 Task: Search hiring manager in corporate billing.
Action: Mouse moved to (753, 96)
Screenshot: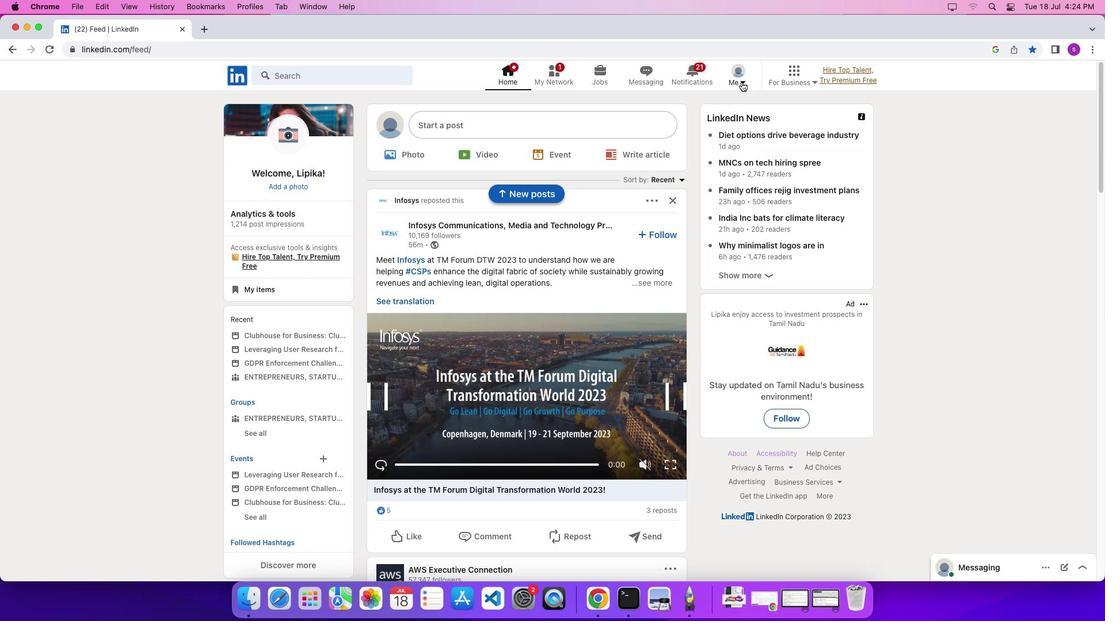 
Action: Mouse pressed left at (753, 96)
Screenshot: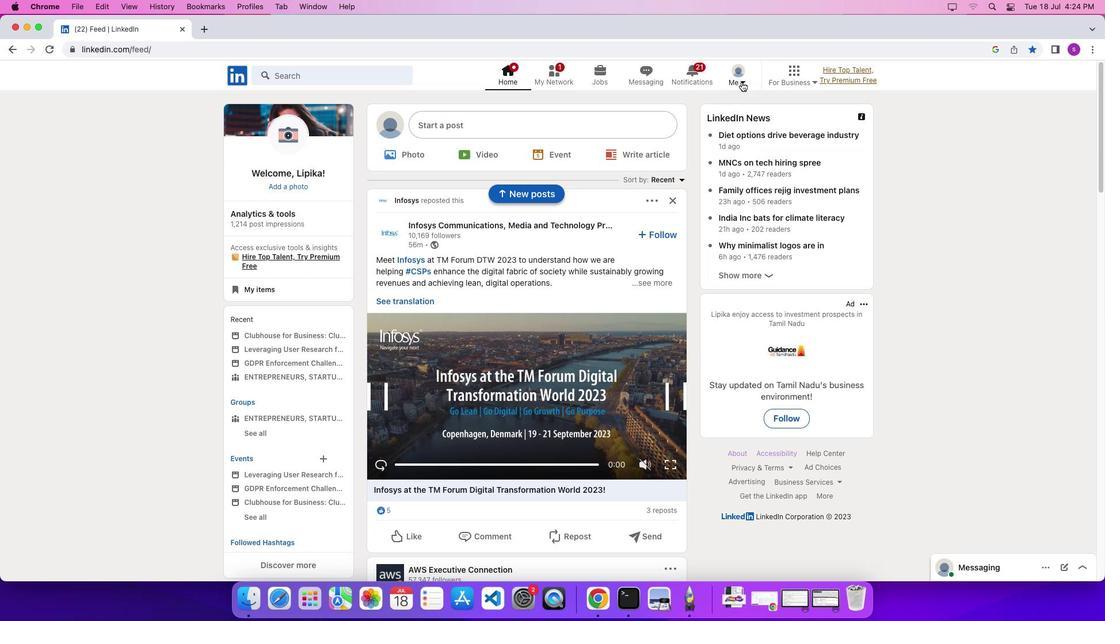 
Action: Mouse moved to (757, 97)
Screenshot: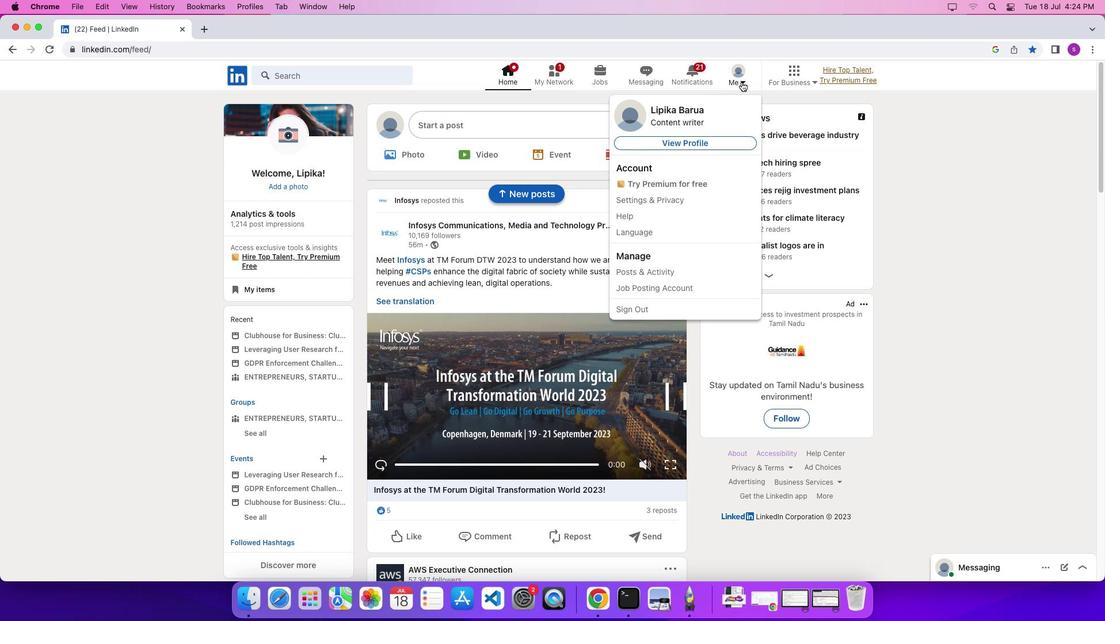 
Action: Mouse pressed left at (757, 97)
Screenshot: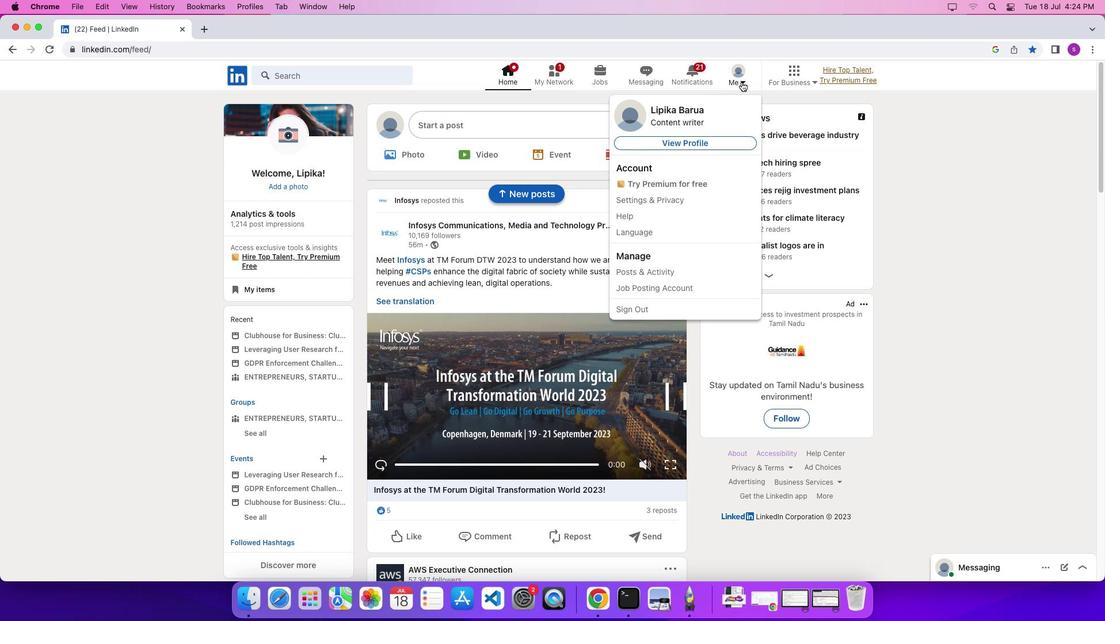 
Action: Mouse moved to (728, 165)
Screenshot: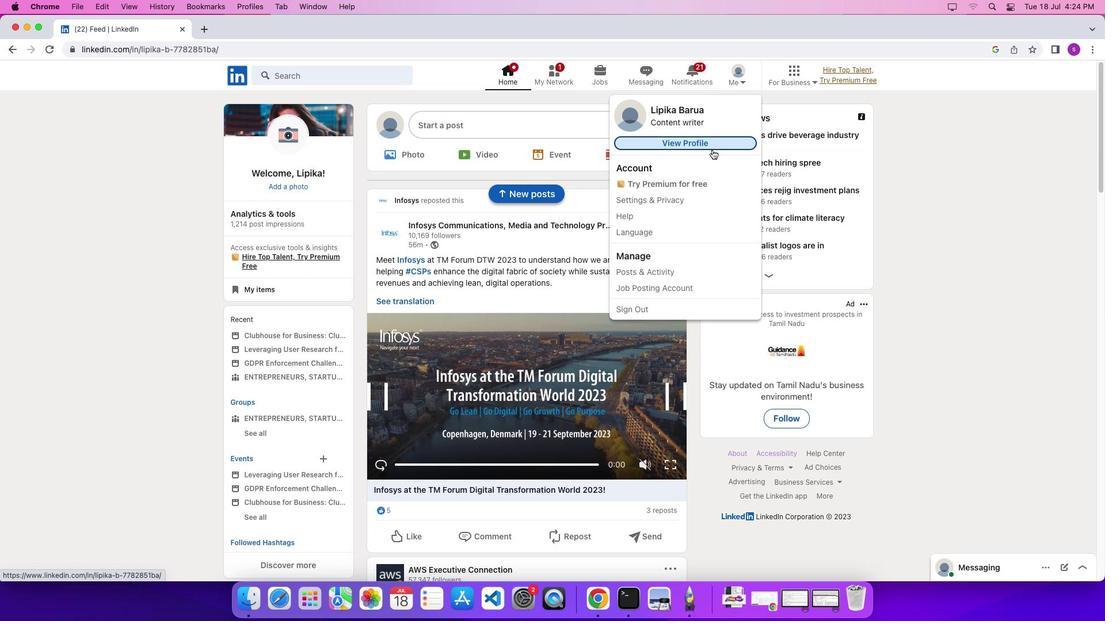 
Action: Mouse pressed left at (728, 165)
Screenshot: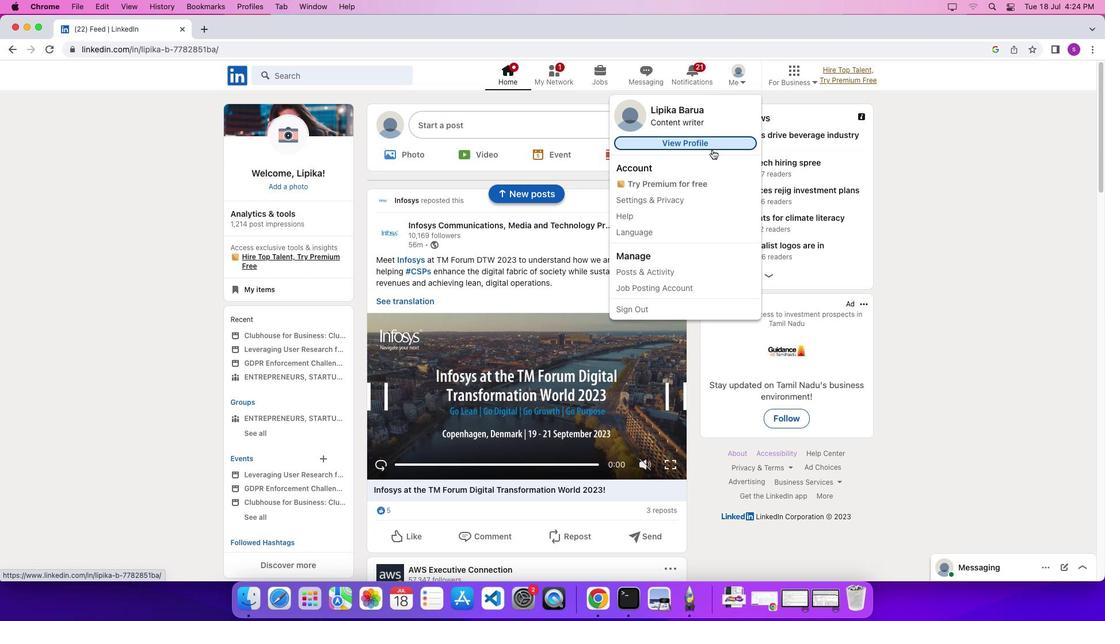 
Action: Mouse moved to (665, 332)
Screenshot: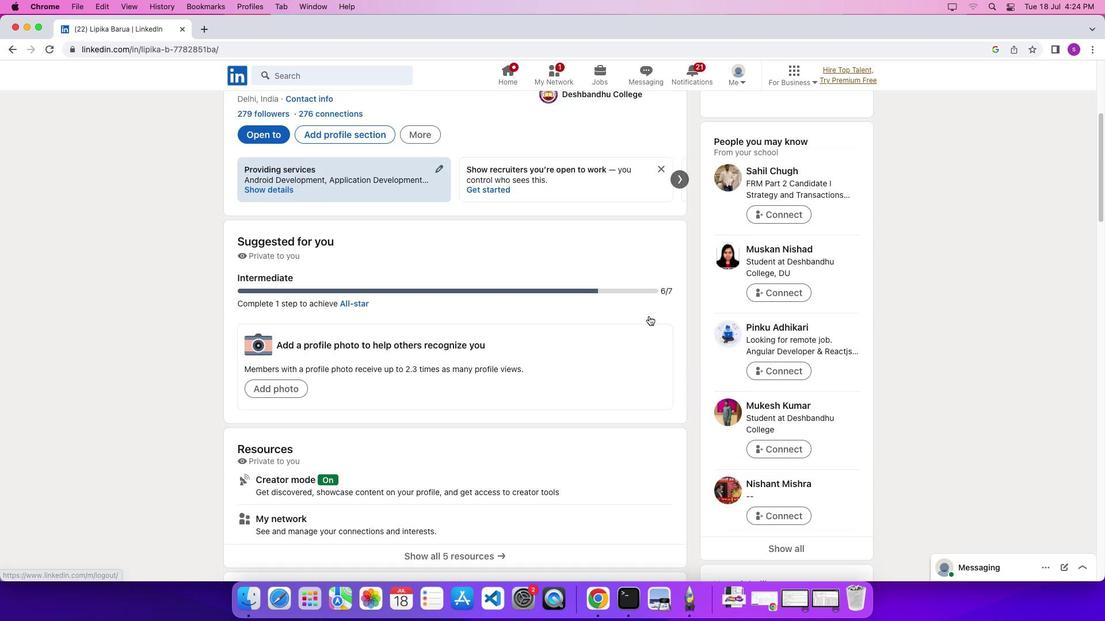
Action: Mouse scrolled (665, 332) with delta (16, 15)
Screenshot: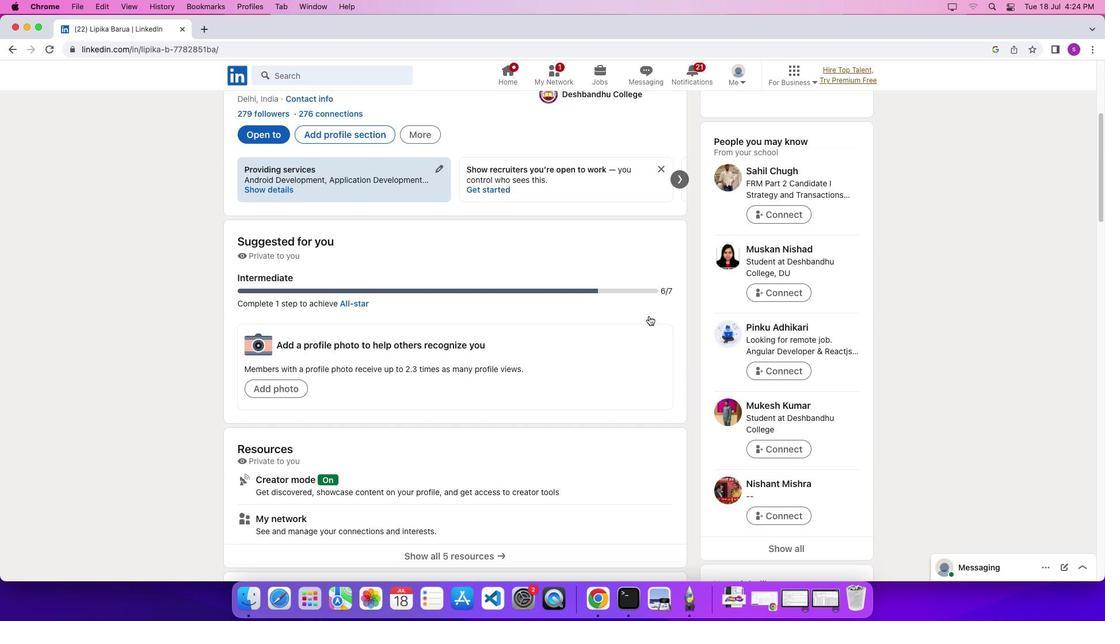 
Action: Mouse scrolled (665, 332) with delta (16, 15)
Screenshot: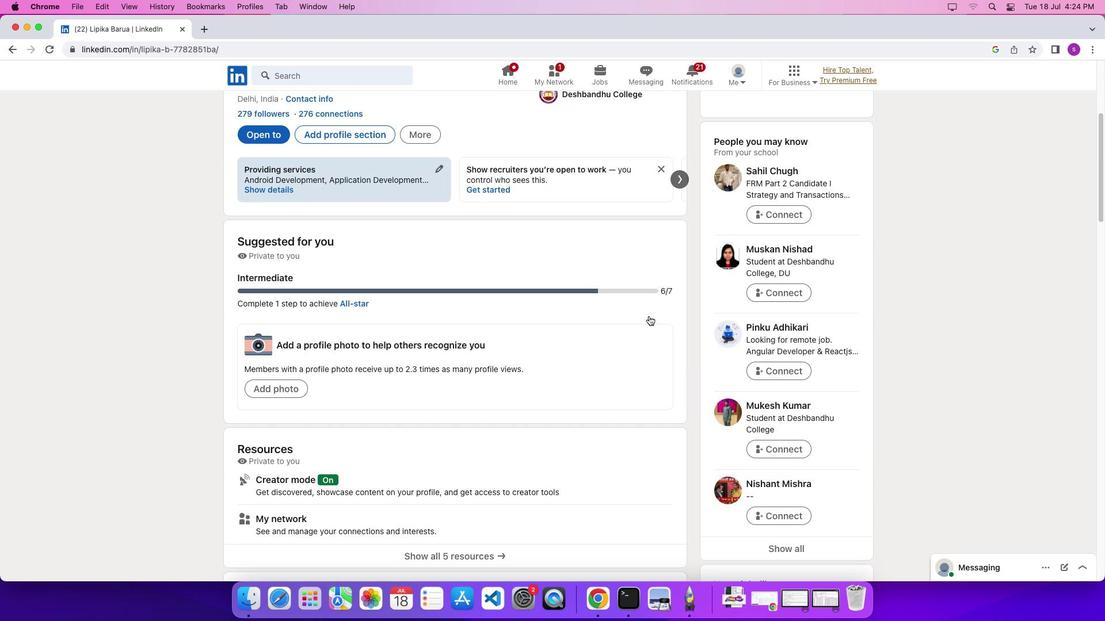 
Action: Mouse scrolled (665, 332) with delta (16, 14)
Screenshot: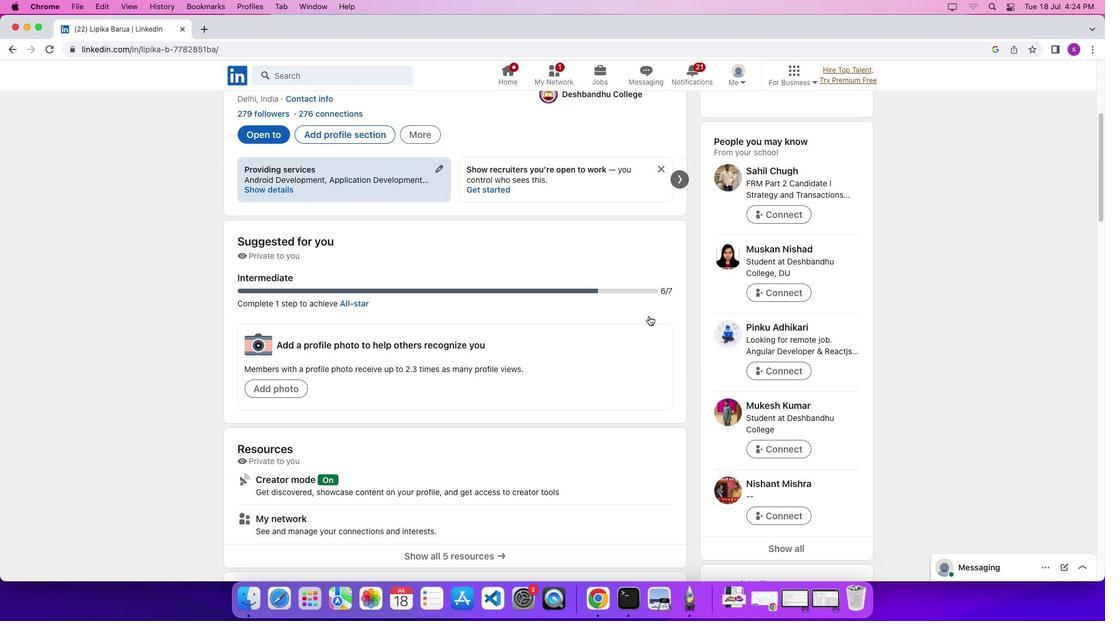 
Action: Mouse scrolled (665, 332) with delta (16, 13)
Screenshot: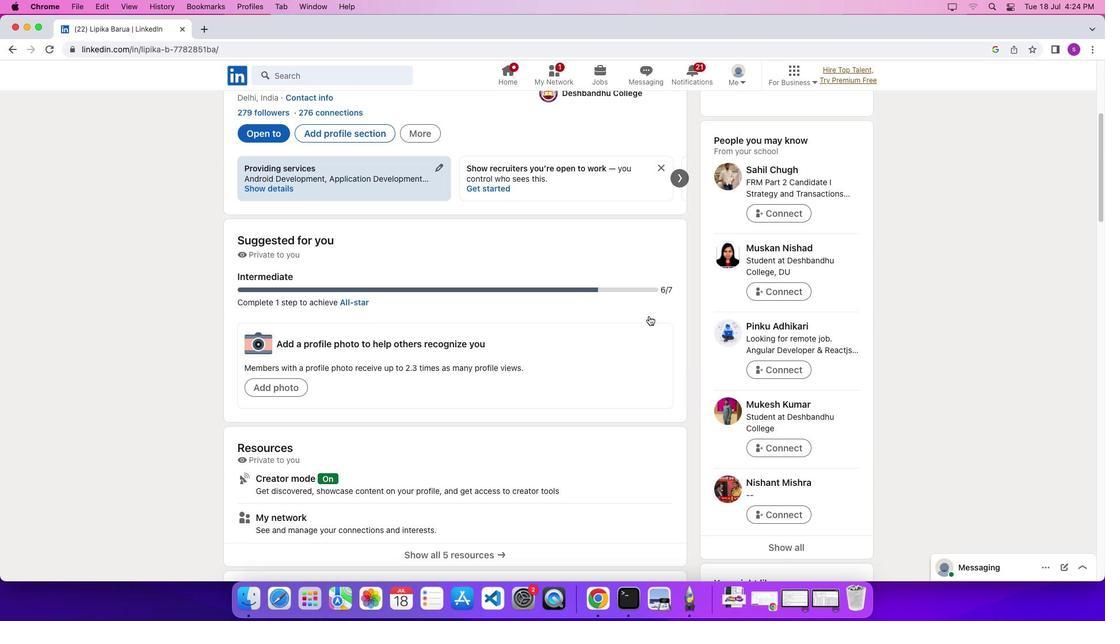 
Action: Mouse scrolled (665, 332) with delta (16, 15)
Screenshot: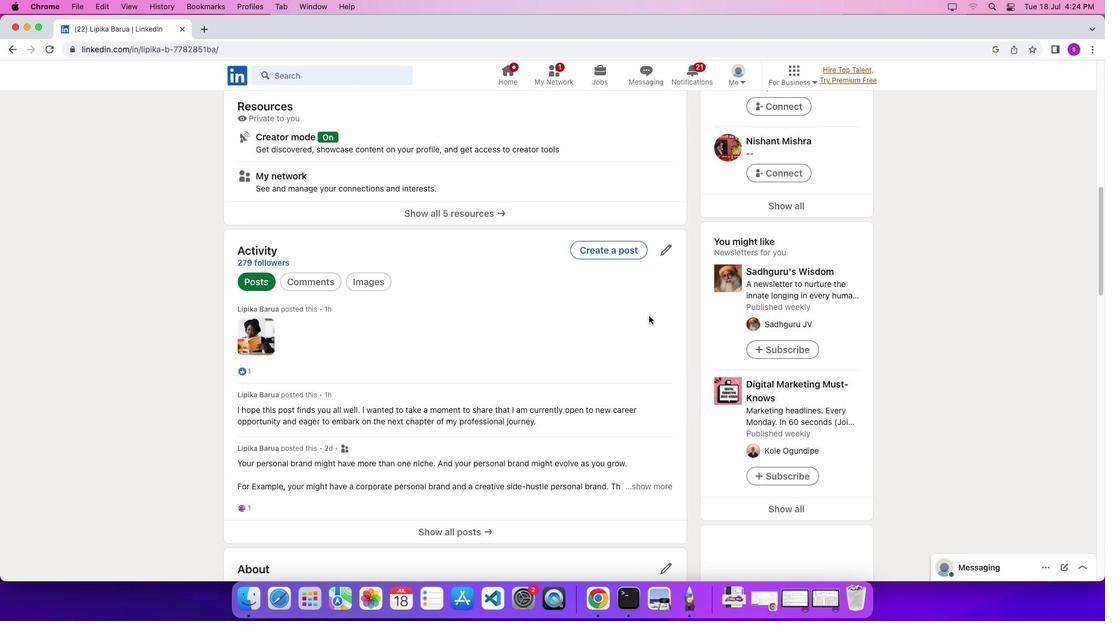 
Action: Mouse scrolled (665, 332) with delta (16, 15)
Screenshot: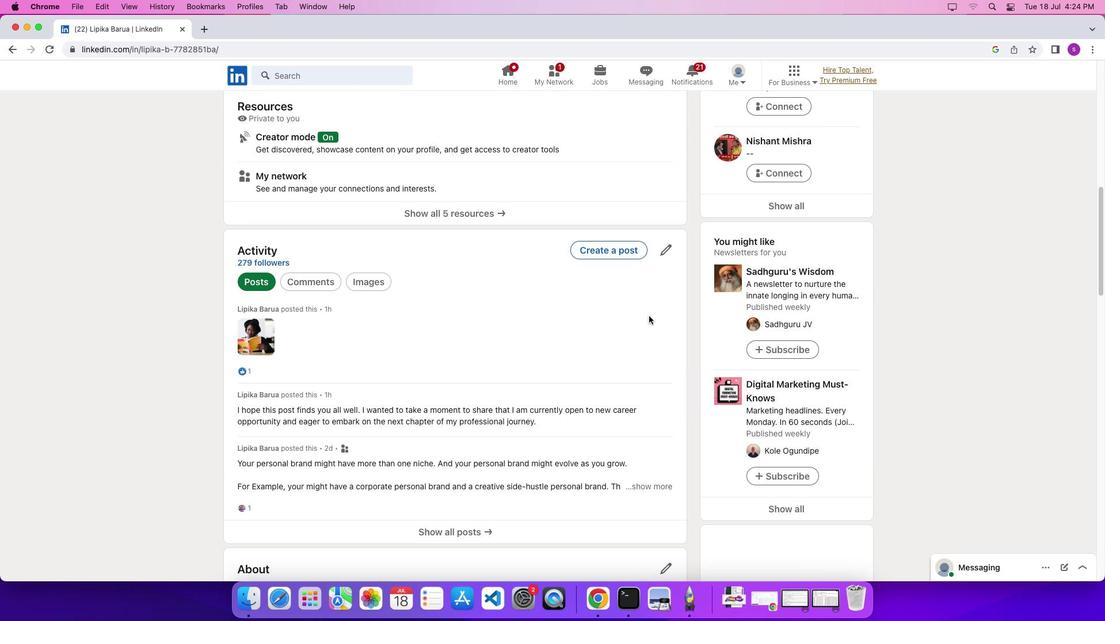 
Action: Mouse scrolled (665, 332) with delta (16, 13)
Screenshot: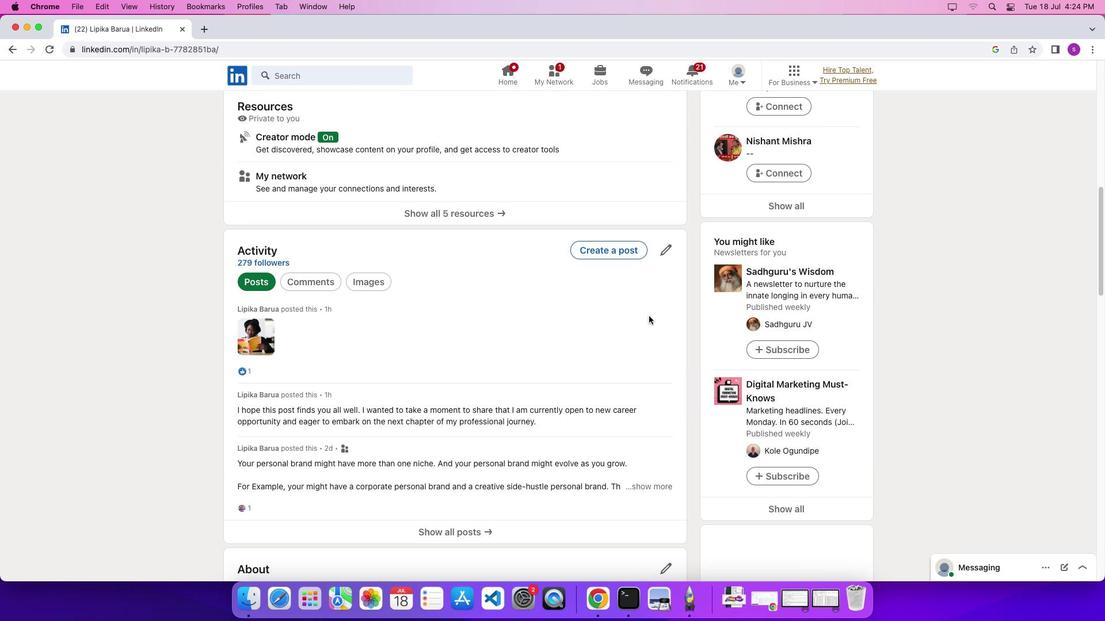 
Action: Mouse scrolled (665, 332) with delta (16, 12)
Screenshot: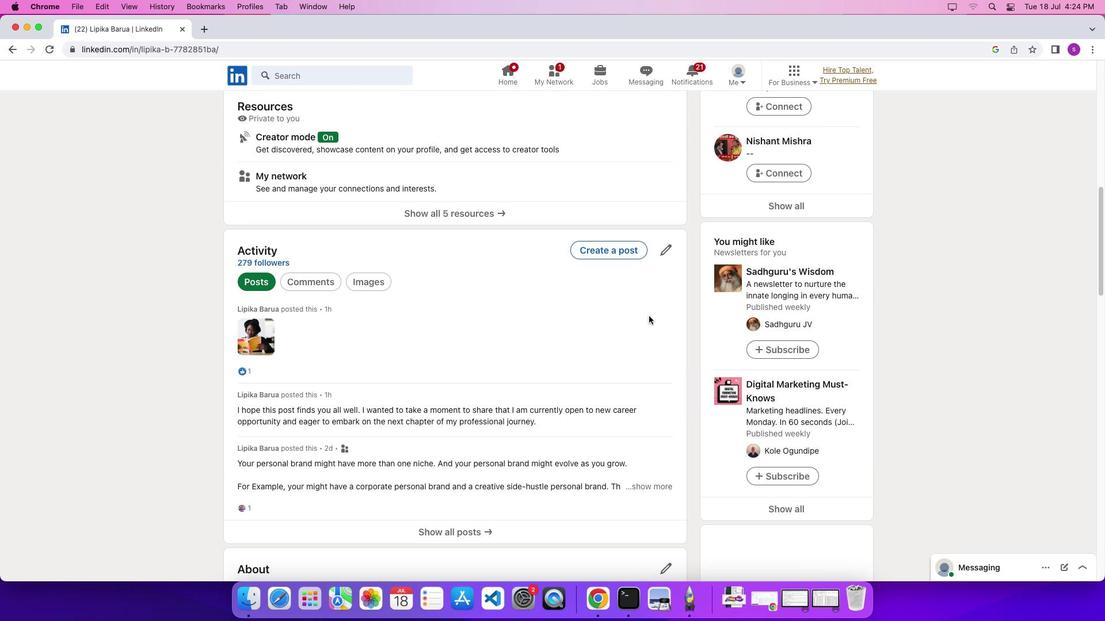 
Action: Mouse scrolled (665, 332) with delta (16, 15)
Screenshot: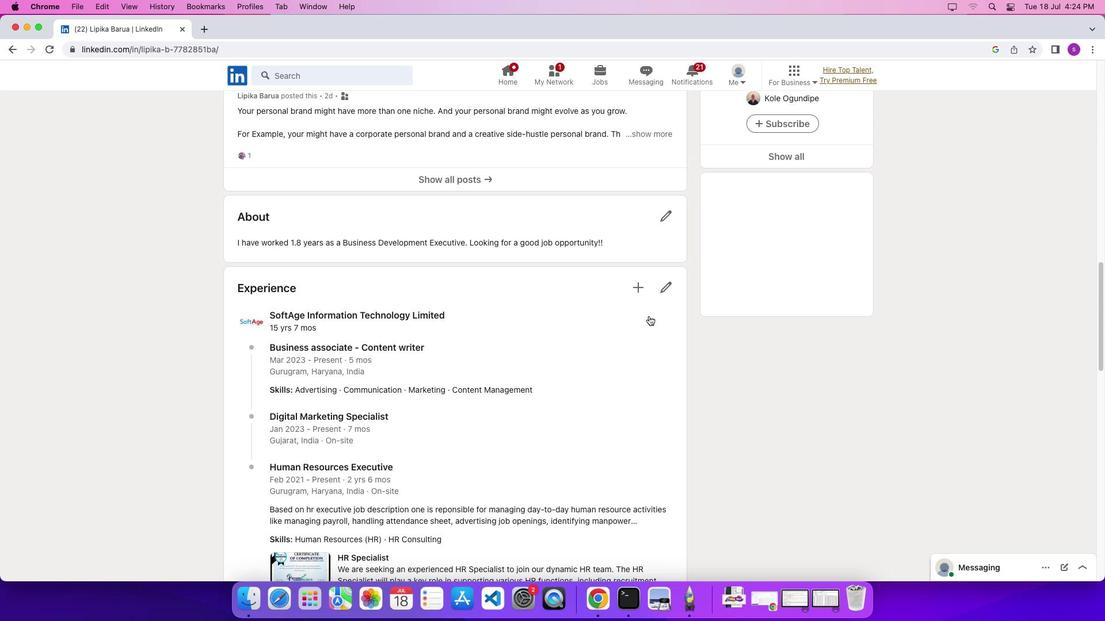 
Action: Mouse scrolled (665, 332) with delta (16, 15)
Screenshot: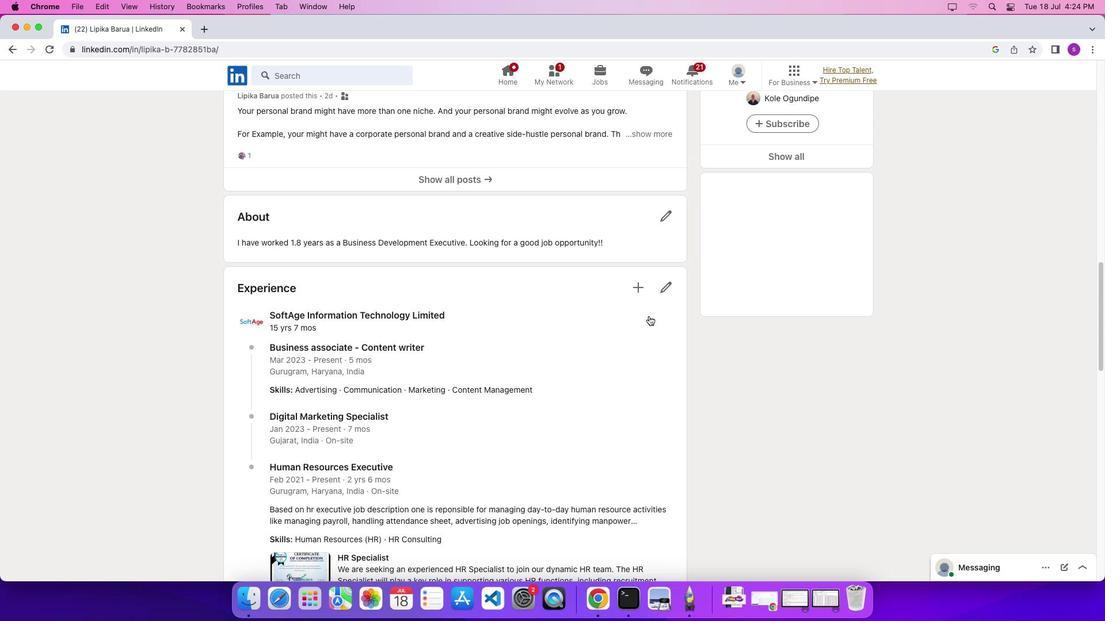 
Action: Mouse scrolled (665, 332) with delta (16, 13)
Screenshot: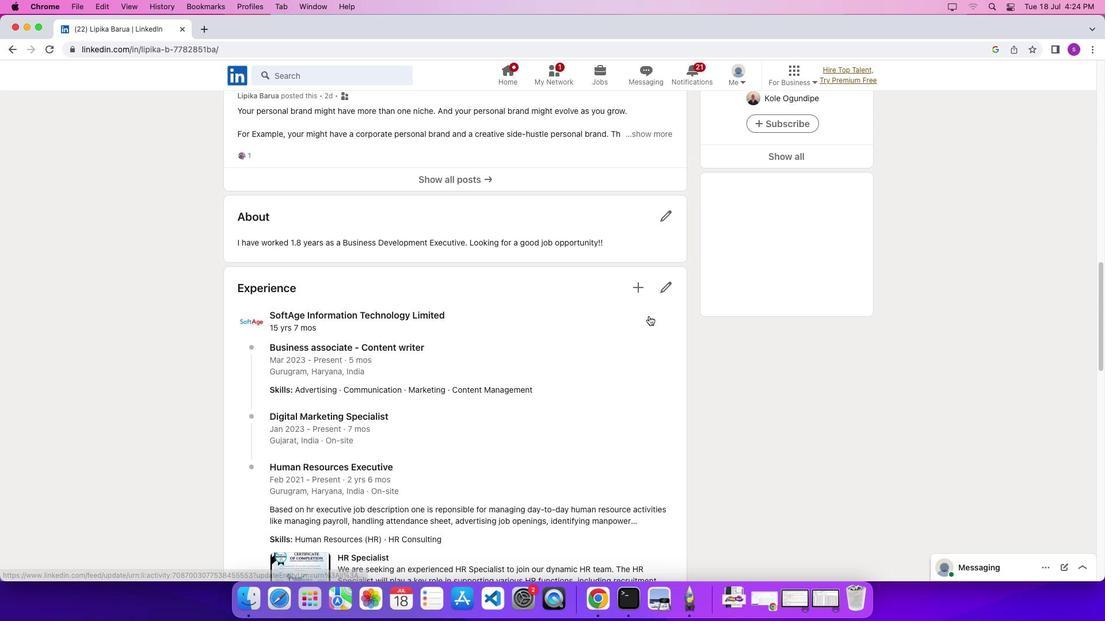
Action: Mouse scrolled (665, 332) with delta (16, 11)
Screenshot: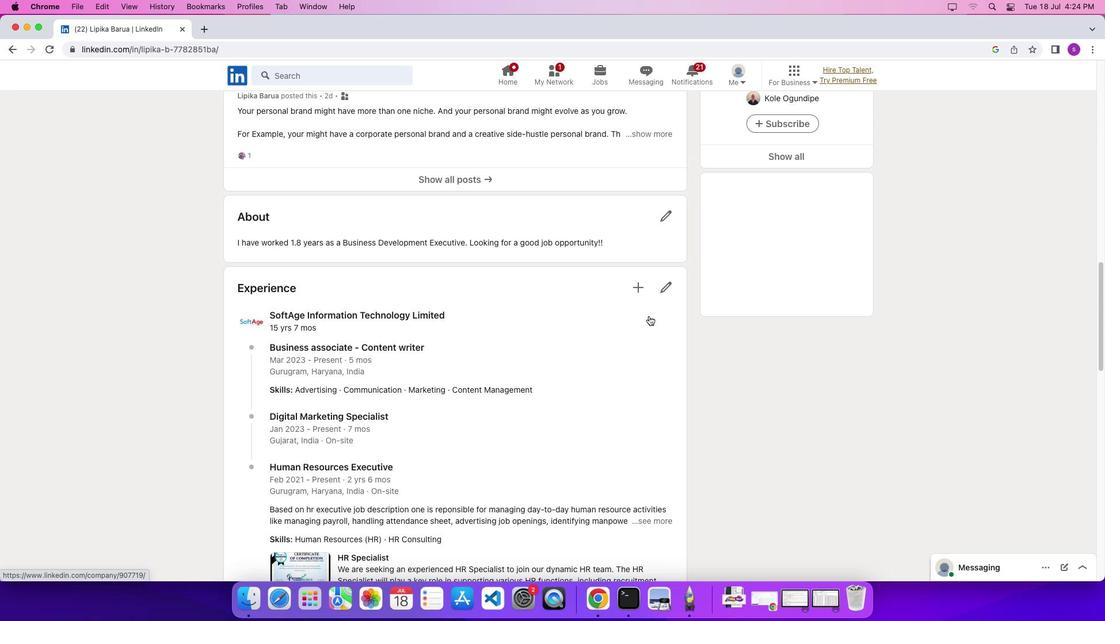 
Action: Mouse scrolled (665, 332) with delta (16, 15)
Screenshot: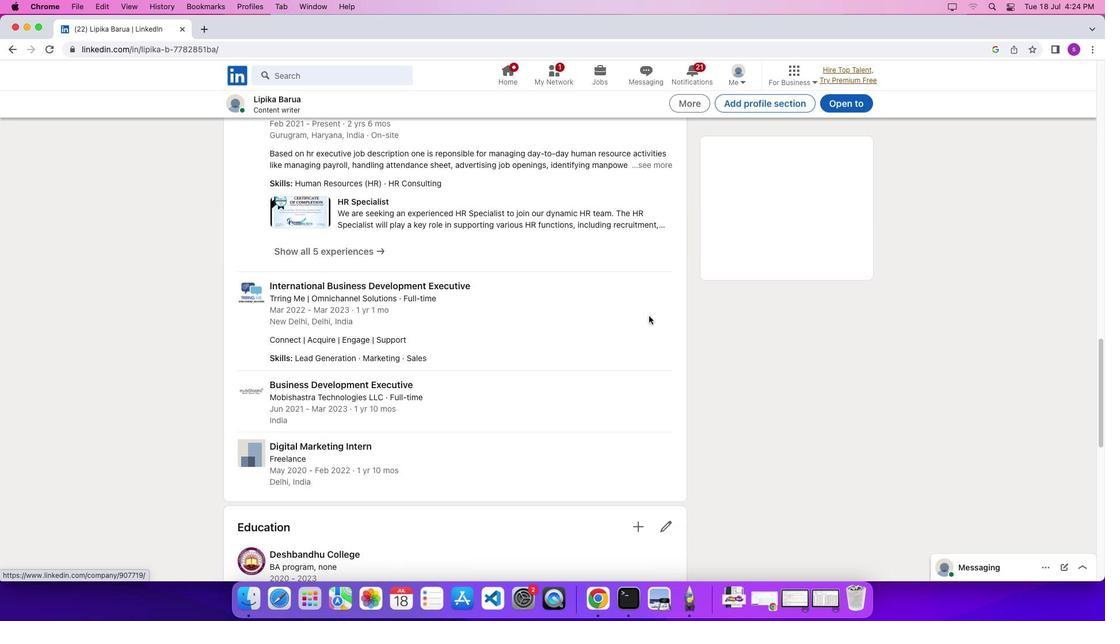 
Action: Mouse scrolled (665, 332) with delta (16, 15)
Screenshot: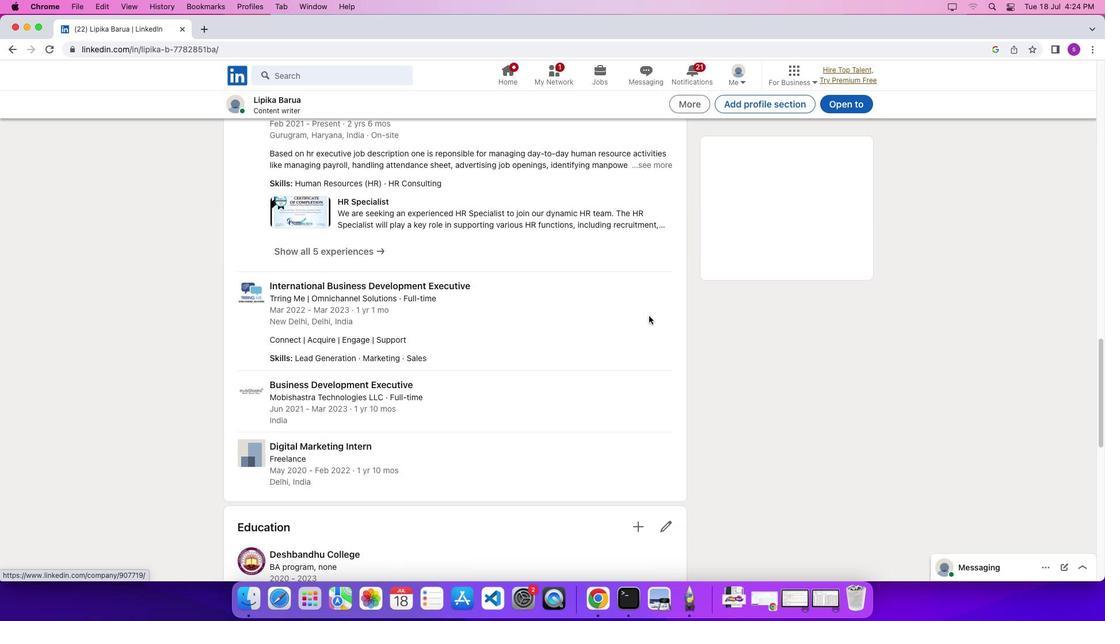 
Action: Mouse scrolled (665, 332) with delta (16, 13)
Screenshot: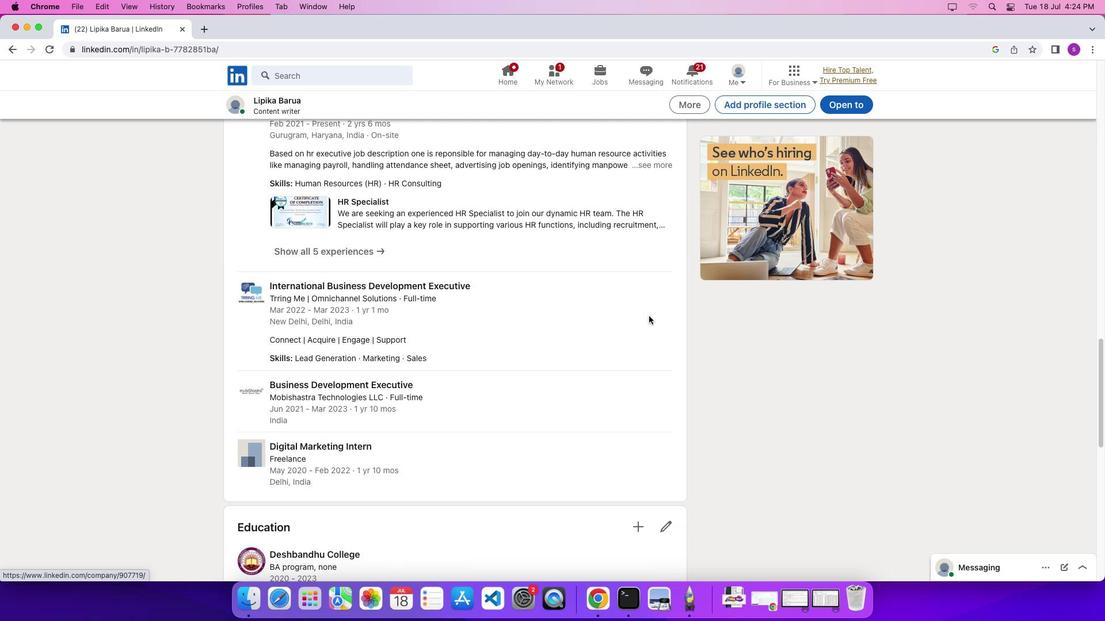 
Action: Mouse scrolled (665, 332) with delta (16, 11)
Screenshot: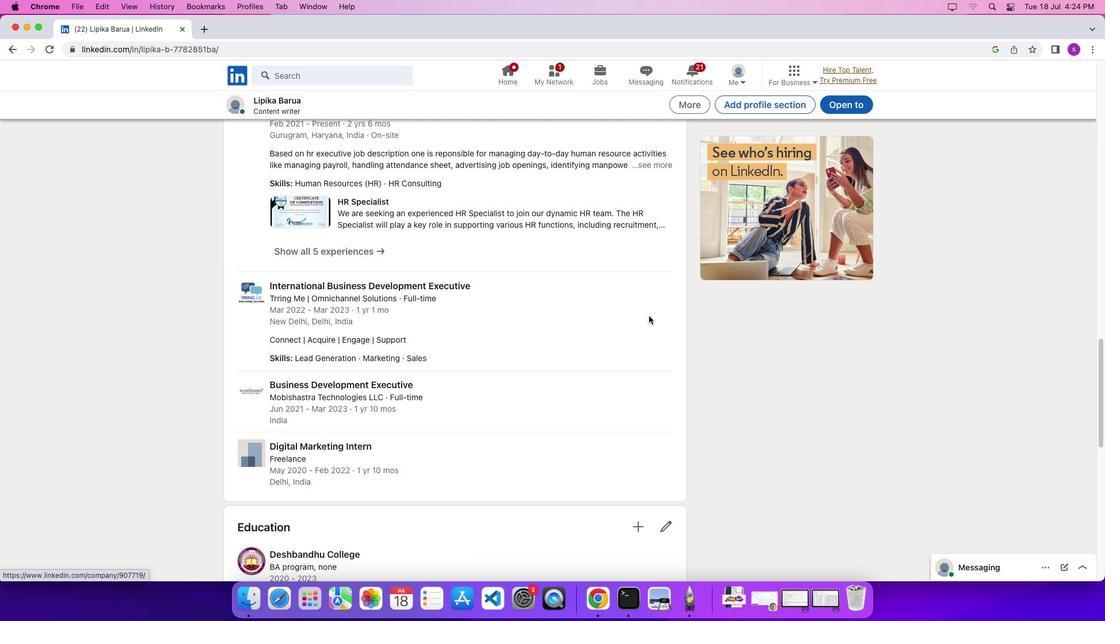 
Action: Mouse scrolled (665, 332) with delta (16, 15)
Screenshot: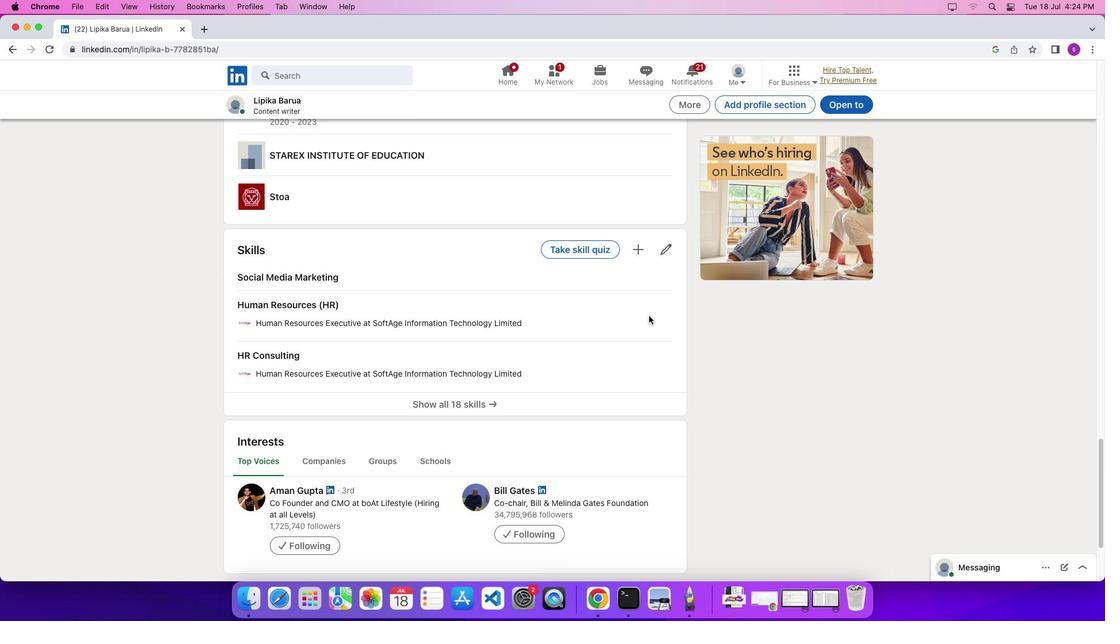 
Action: Mouse scrolled (665, 332) with delta (16, 15)
Screenshot: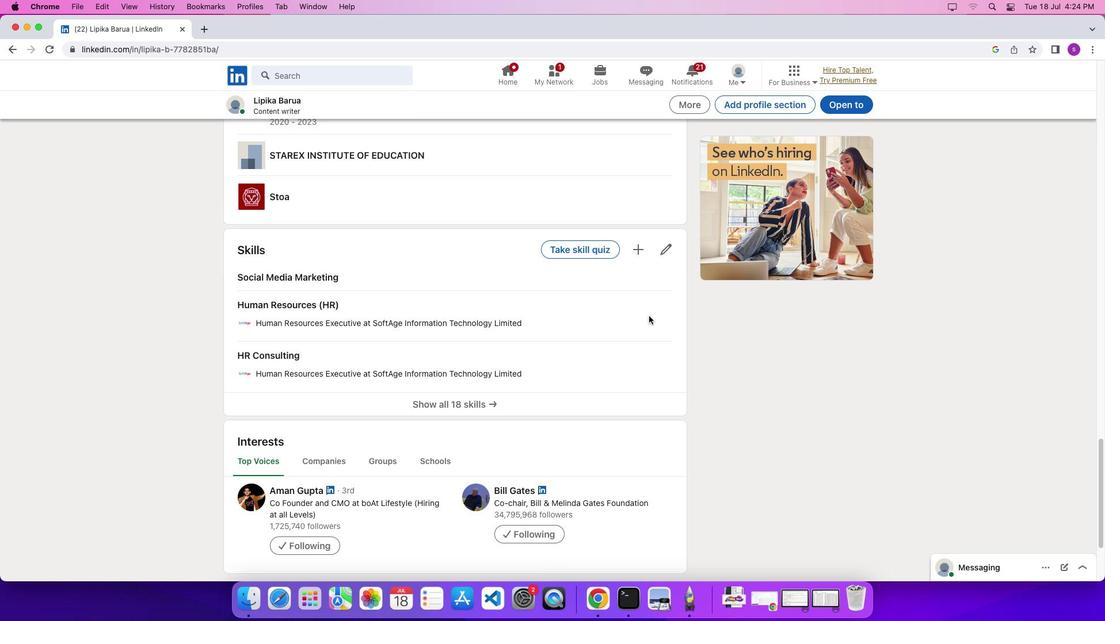 
Action: Mouse scrolled (665, 332) with delta (16, 12)
Screenshot: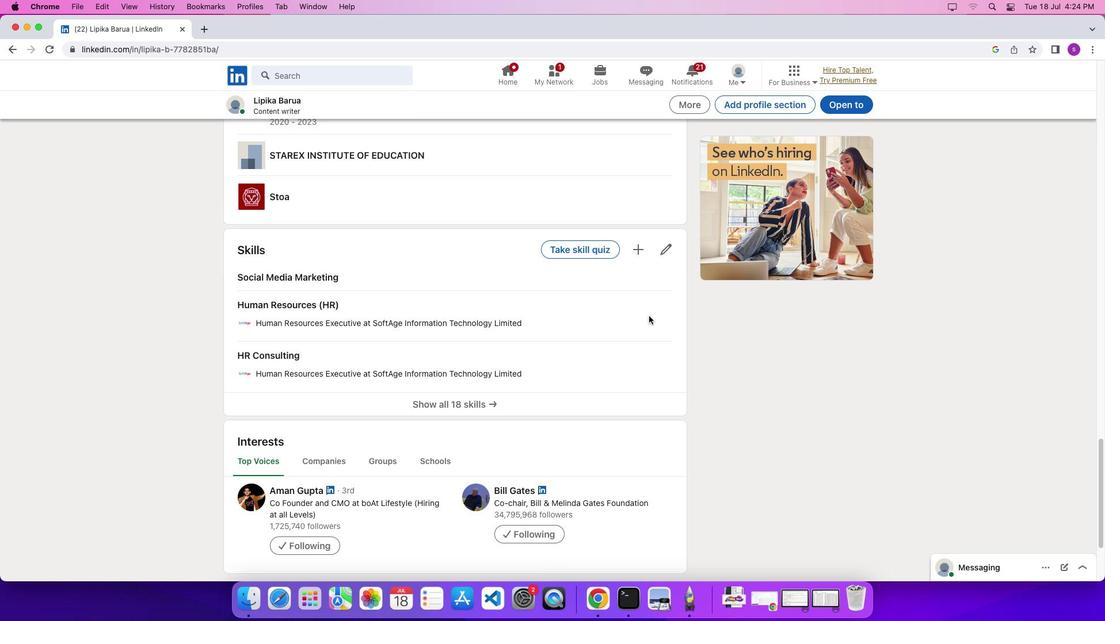
Action: Mouse scrolled (665, 332) with delta (16, 10)
Screenshot: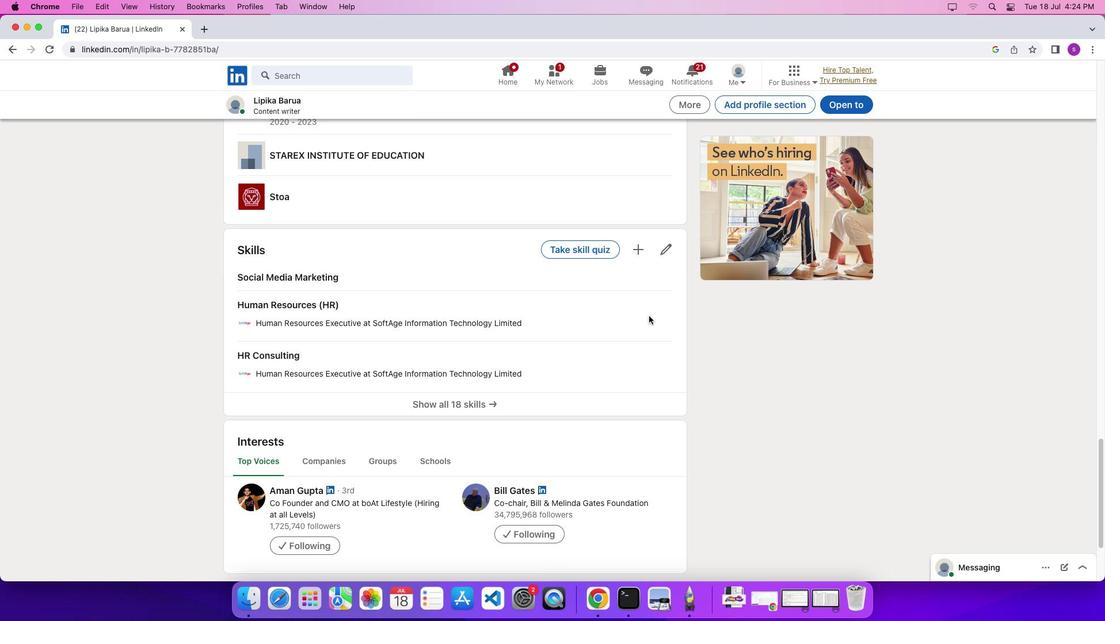 
Action: Mouse scrolled (665, 332) with delta (16, 15)
Screenshot: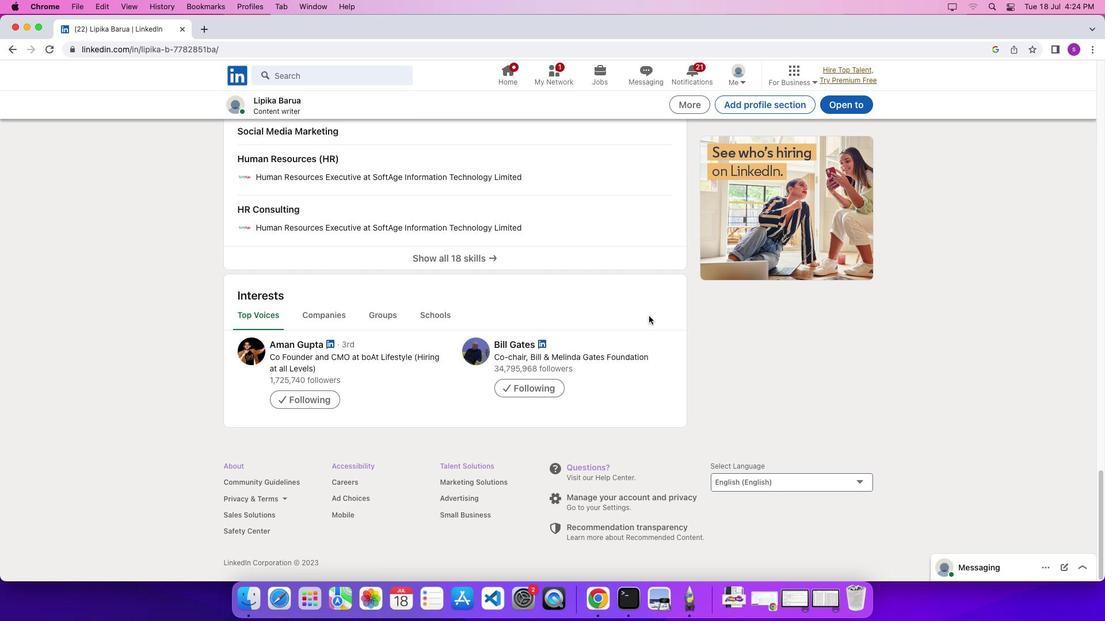 
Action: Mouse scrolled (665, 332) with delta (16, 15)
Screenshot: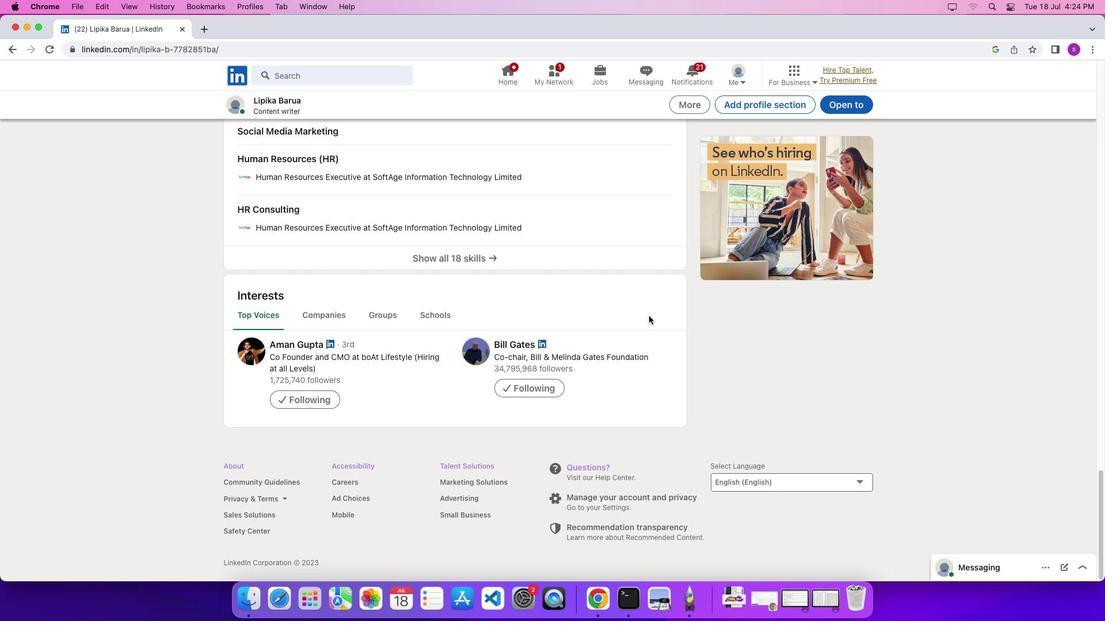 
Action: Mouse scrolled (665, 332) with delta (16, 12)
Screenshot: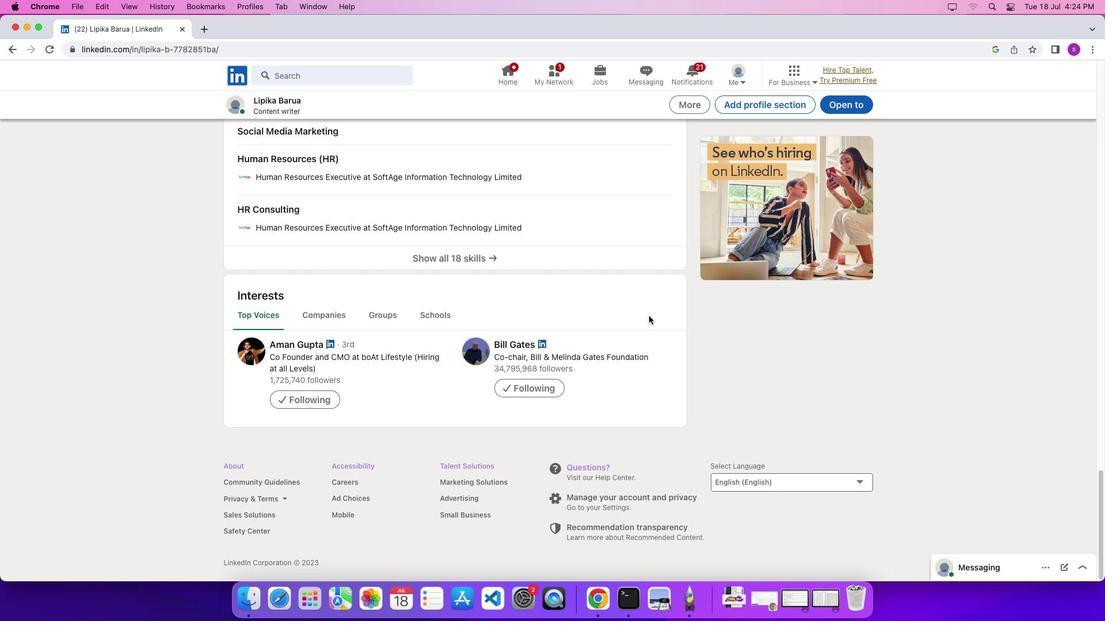 
Action: Mouse scrolled (665, 332) with delta (16, 10)
Screenshot: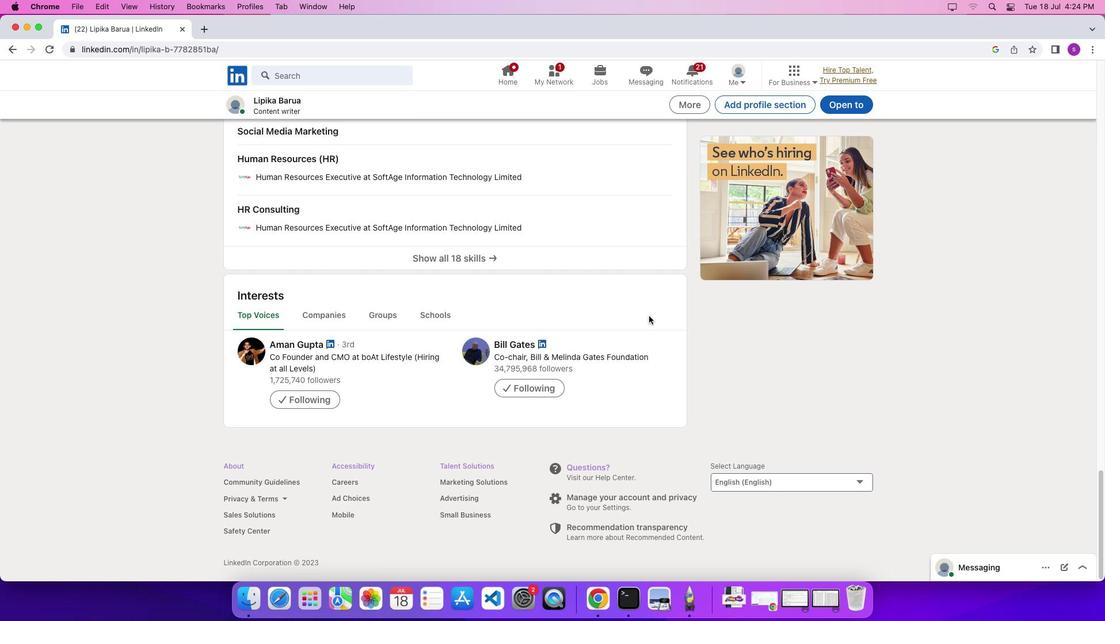
Action: Mouse scrolled (665, 332) with delta (16, 11)
Screenshot: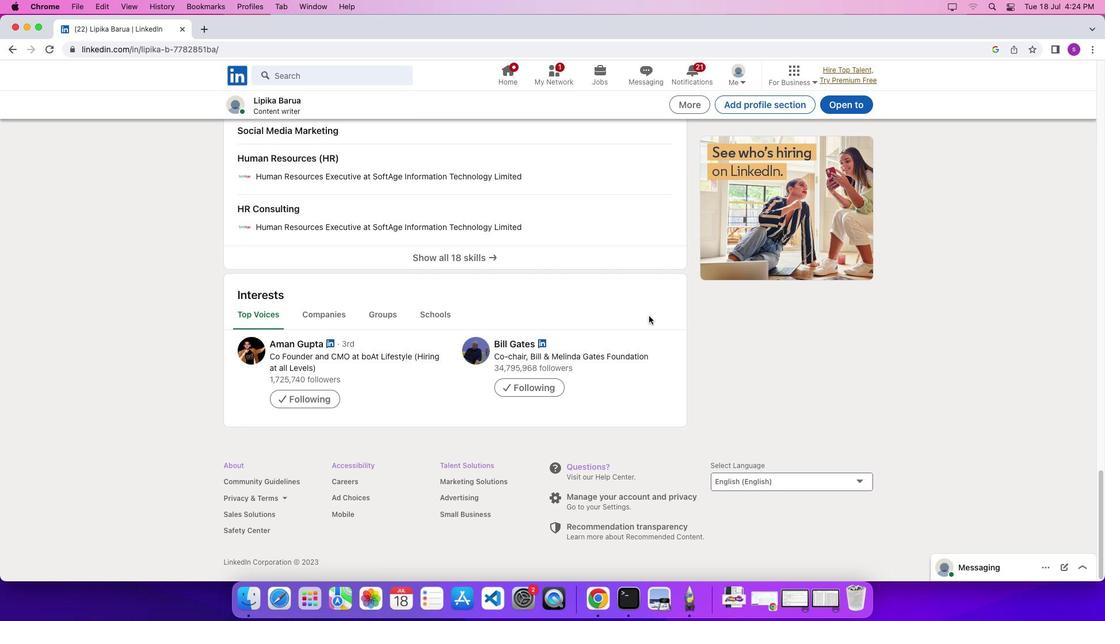 
Action: Mouse scrolled (665, 332) with delta (16, 15)
Screenshot: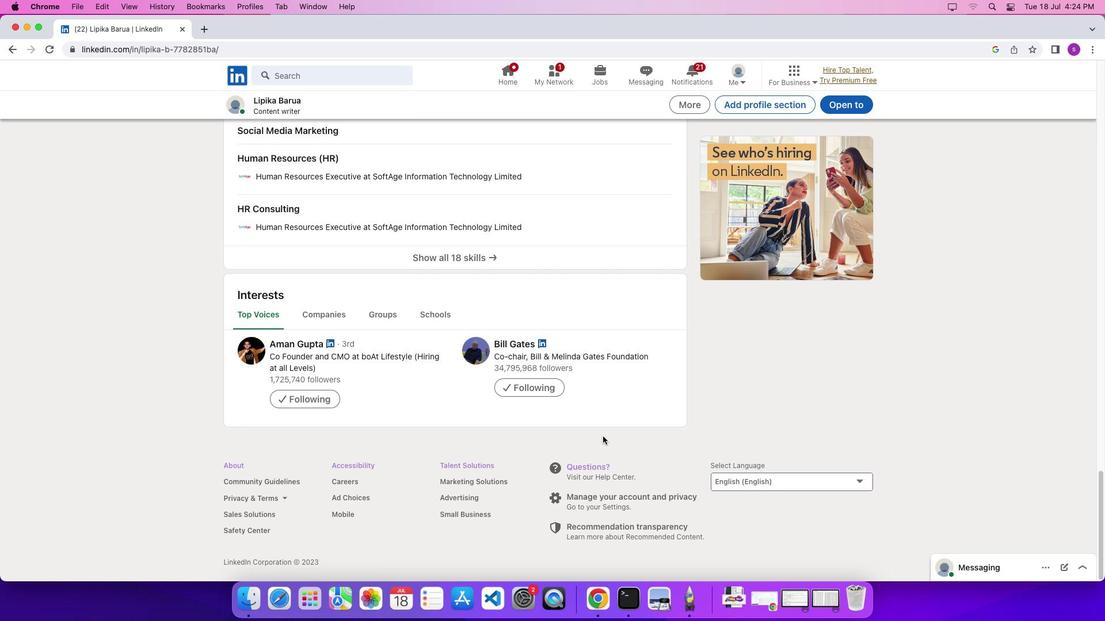 
Action: Mouse scrolled (665, 332) with delta (16, 15)
Screenshot: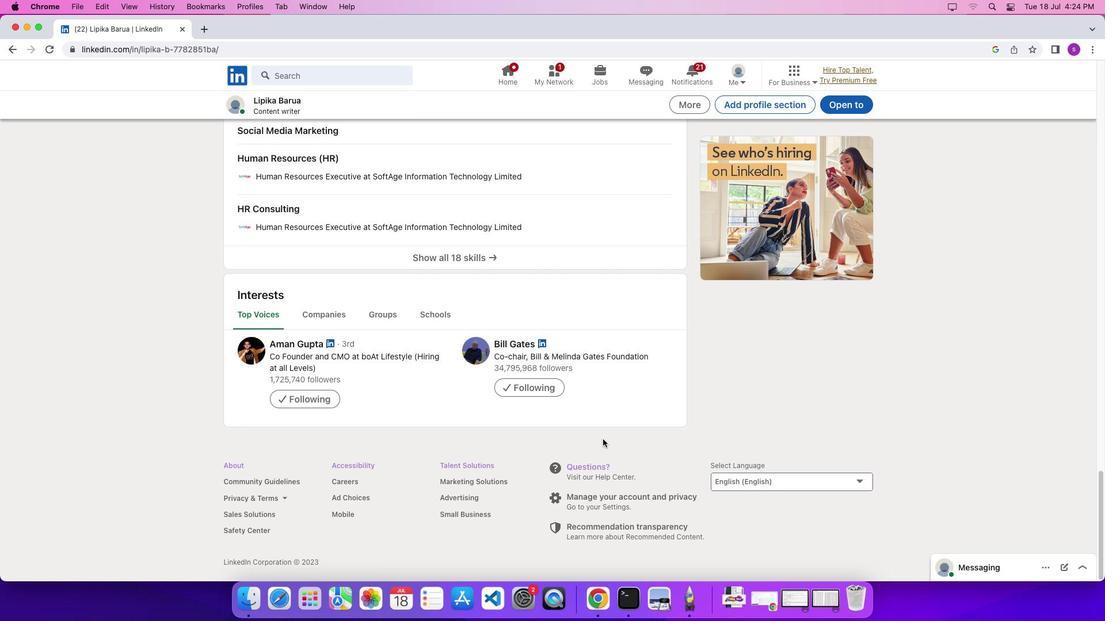 
Action: Mouse scrolled (665, 332) with delta (16, 12)
Screenshot: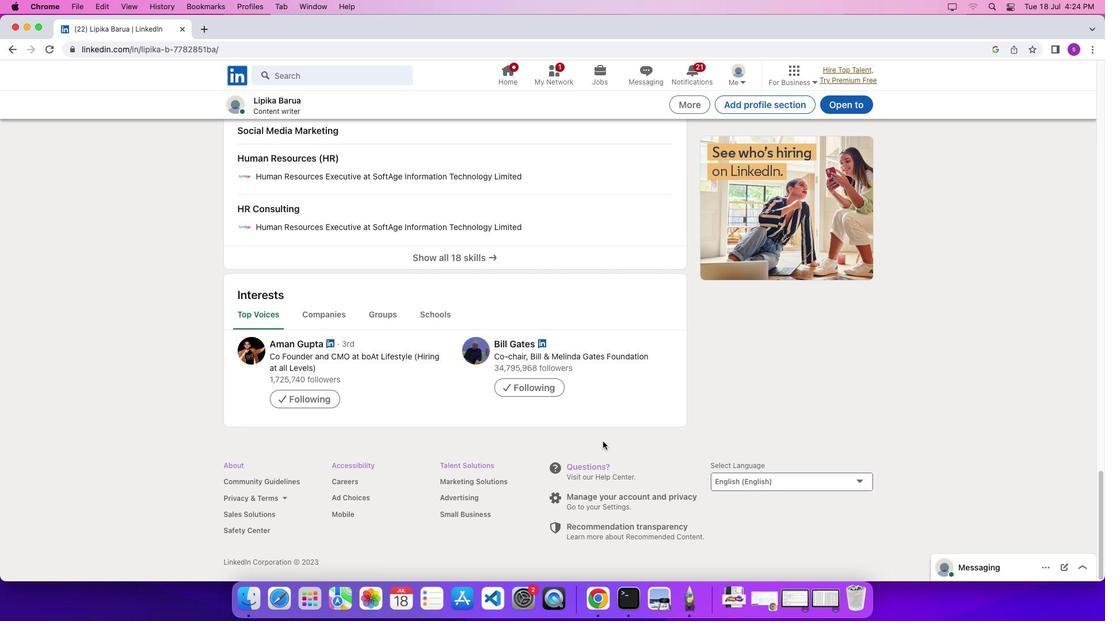
Action: Mouse moved to (616, 481)
Screenshot: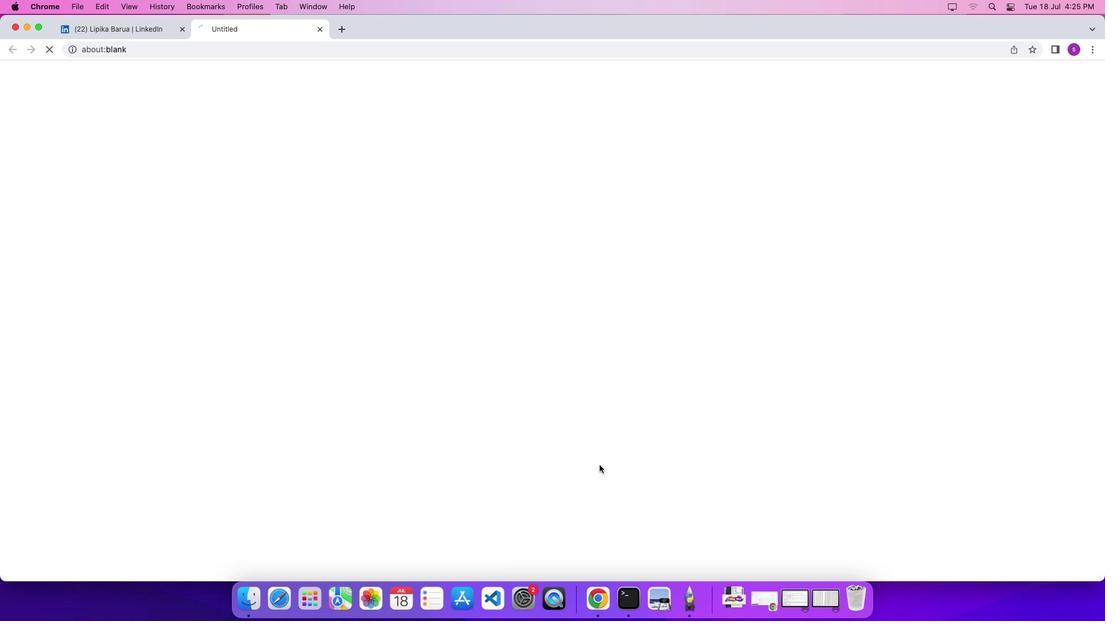 
Action: Mouse pressed left at (616, 481)
Screenshot: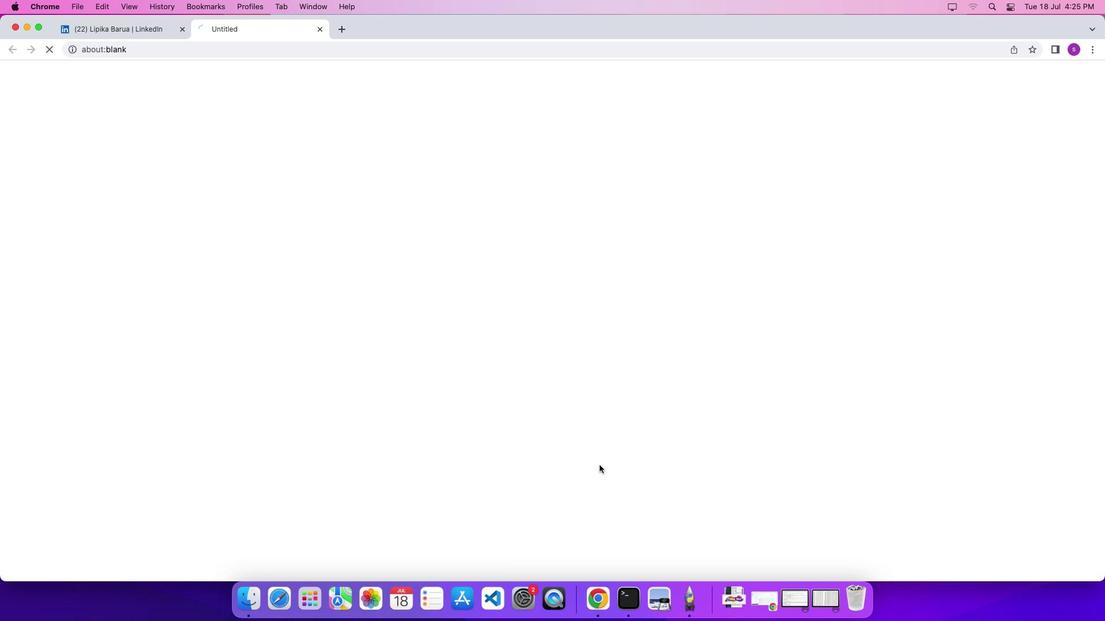 
Action: Mouse moved to (290, 205)
Screenshot: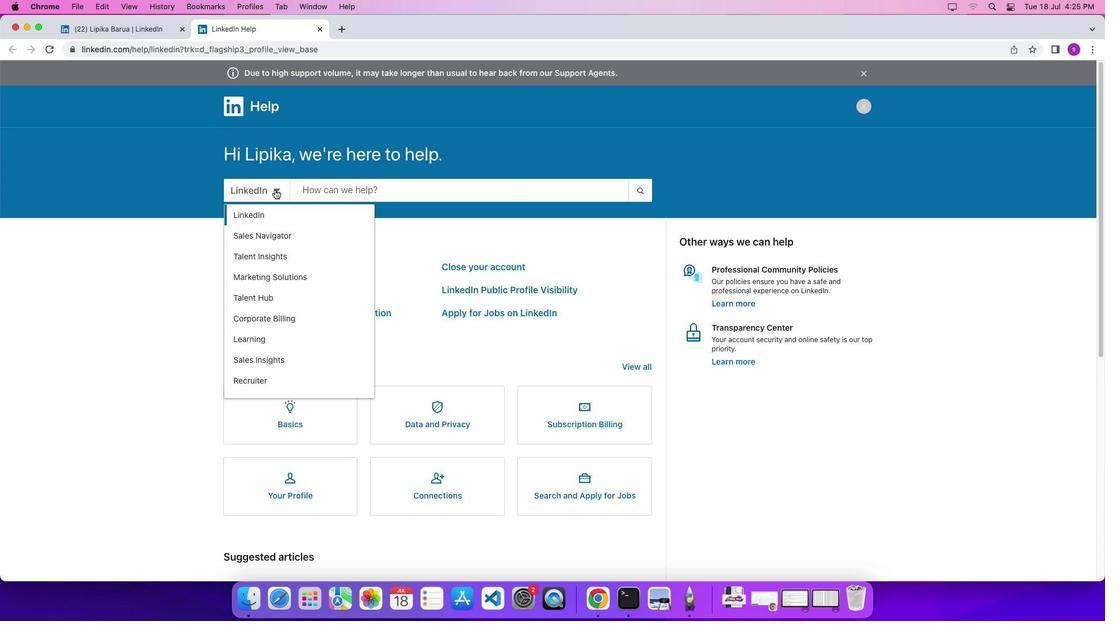 
Action: Mouse pressed left at (290, 205)
Screenshot: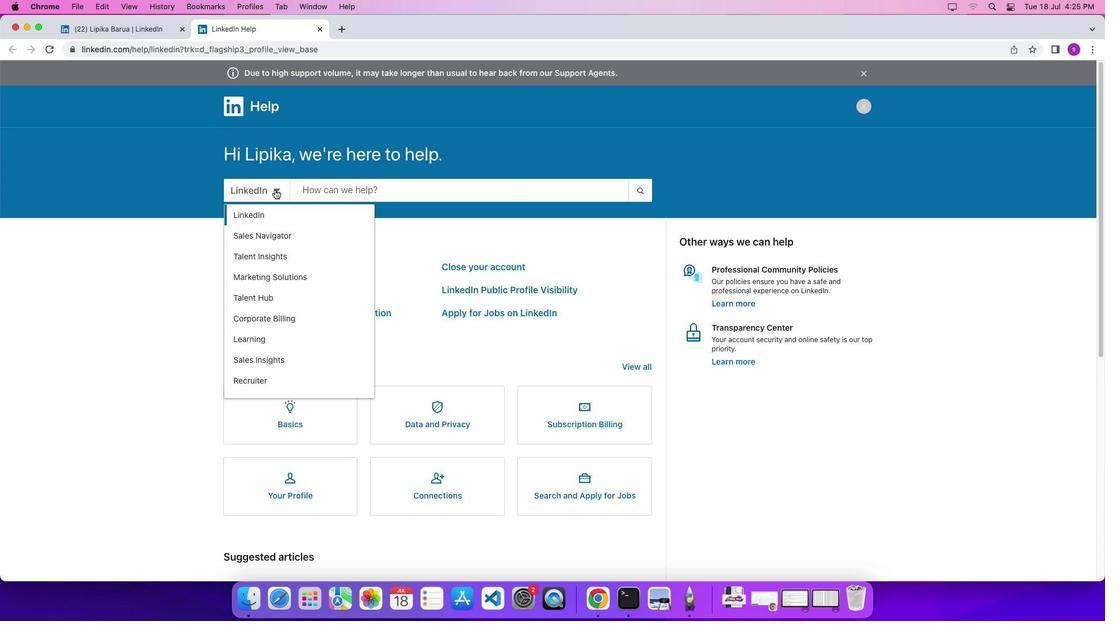 
Action: Mouse moved to (291, 330)
Screenshot: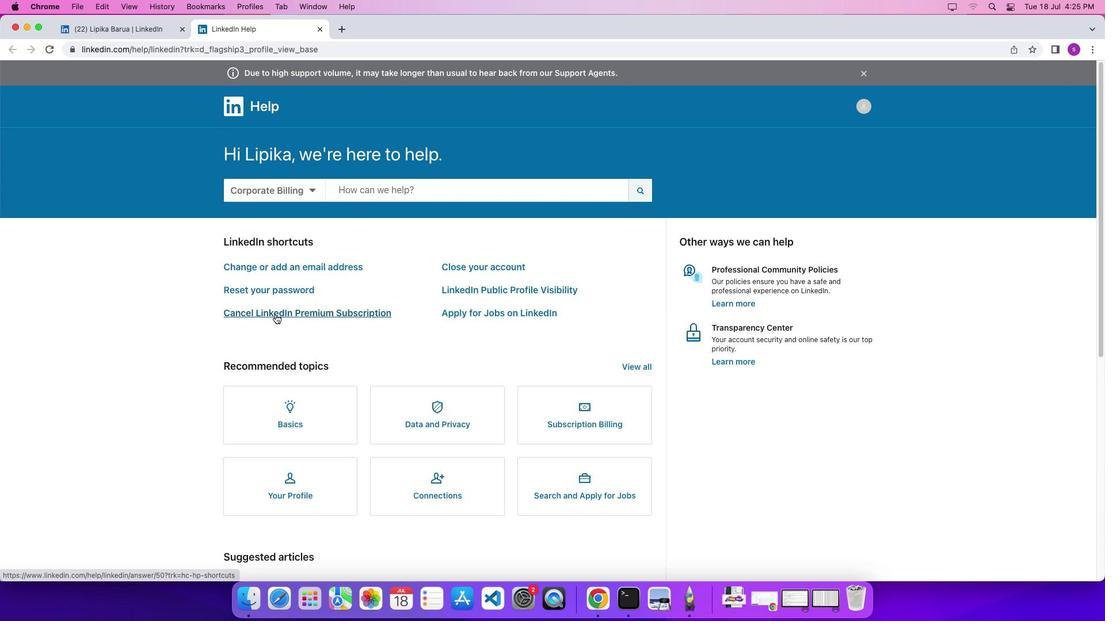 
Action: Mouse pressed left at (291, 330)
Screenshot: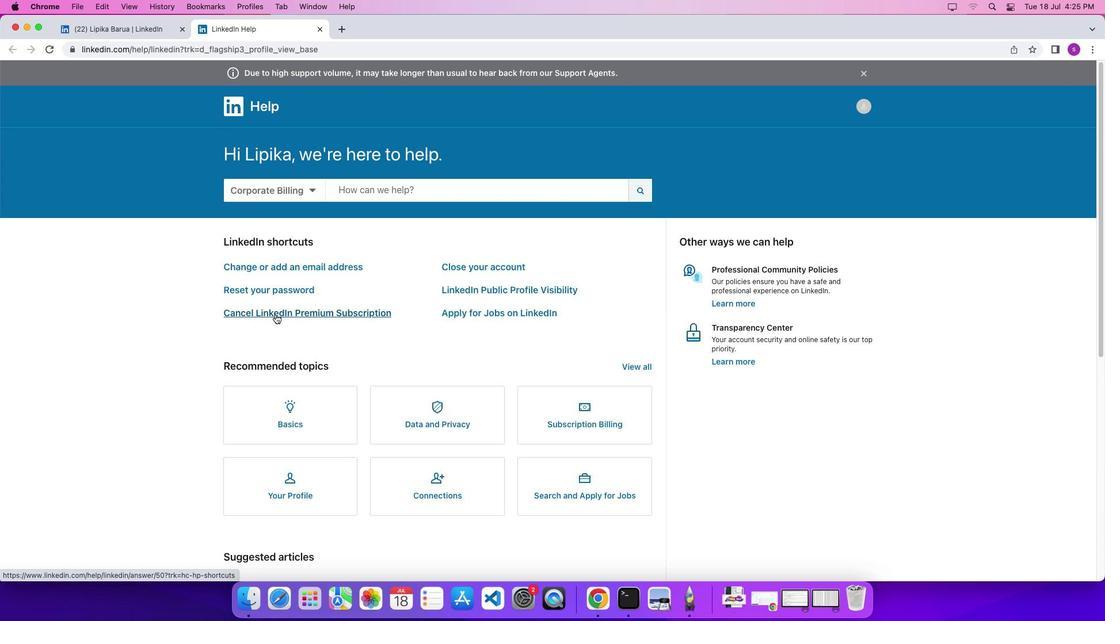 
Action: Mouse moved to (364, 202)
Screenshot: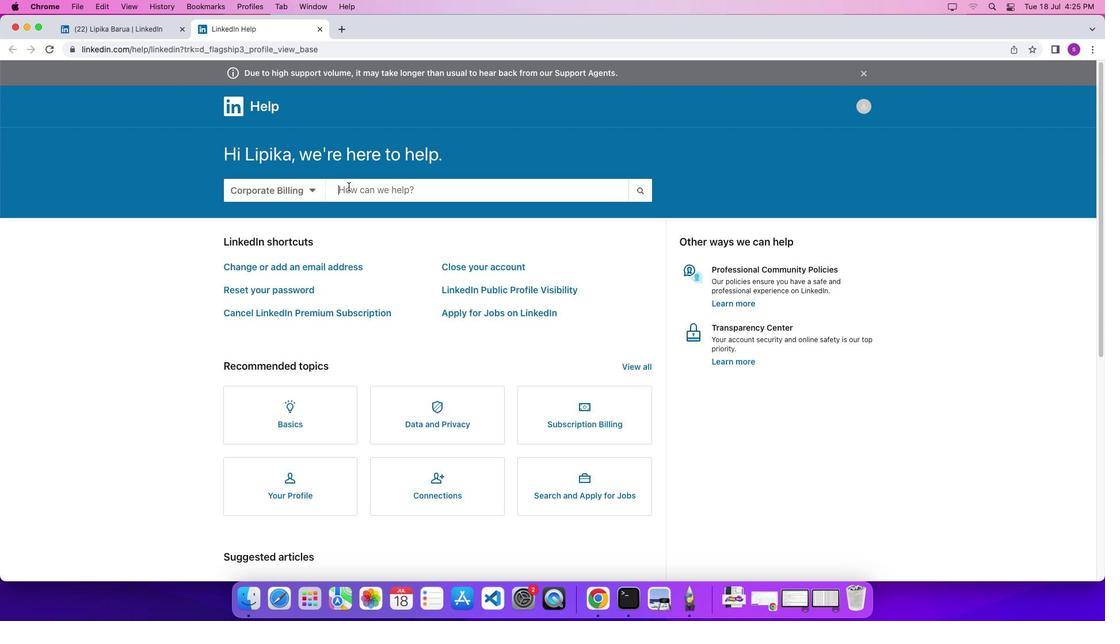 
Action: Mouse pressed left at (364, 202)
Screenshot: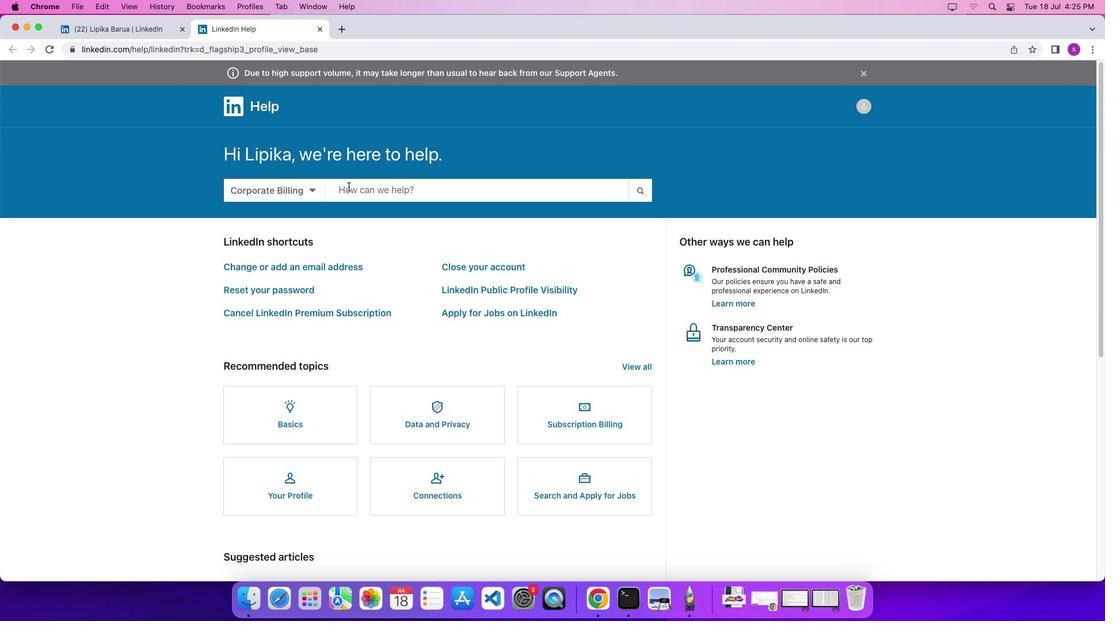 
Action: Mouse moved to (384, 207)
Screenshot: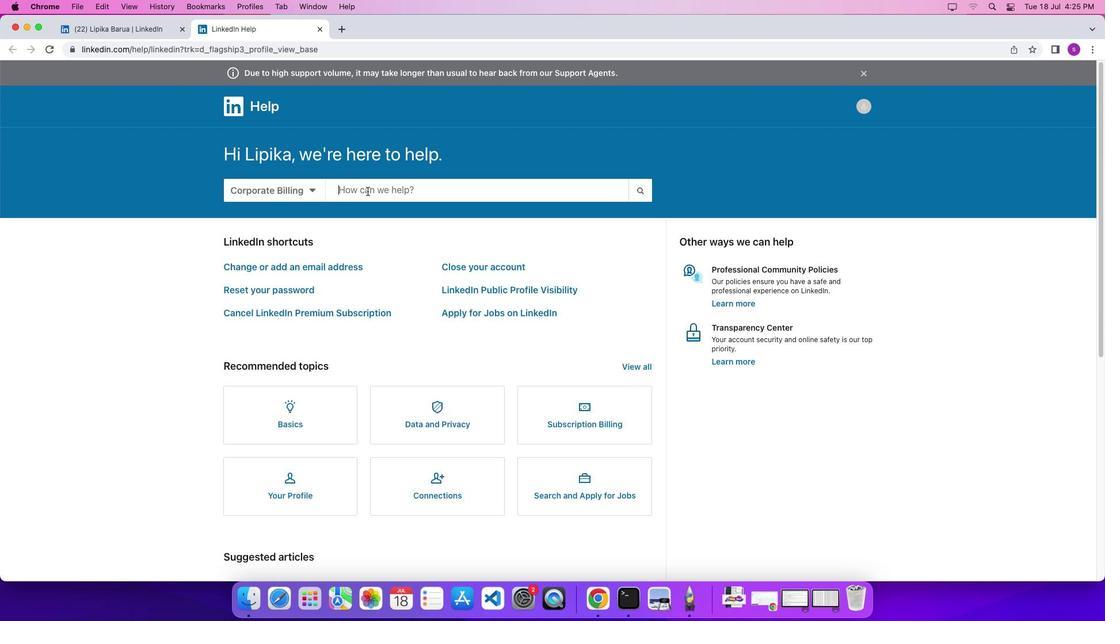 
Action: Mouse pressed left at (384, 207)
Screenshot: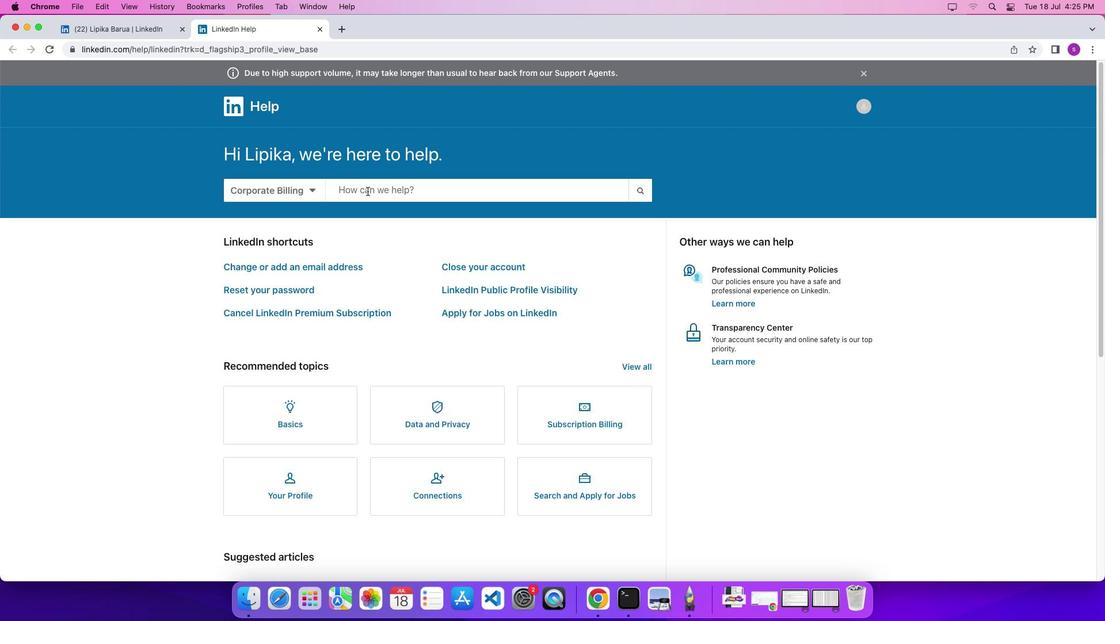 
Action: Key pressed Key.shift'h''i''r''i''n''g'Key.space'm''a''n''a''g''e''r'
Screenshot: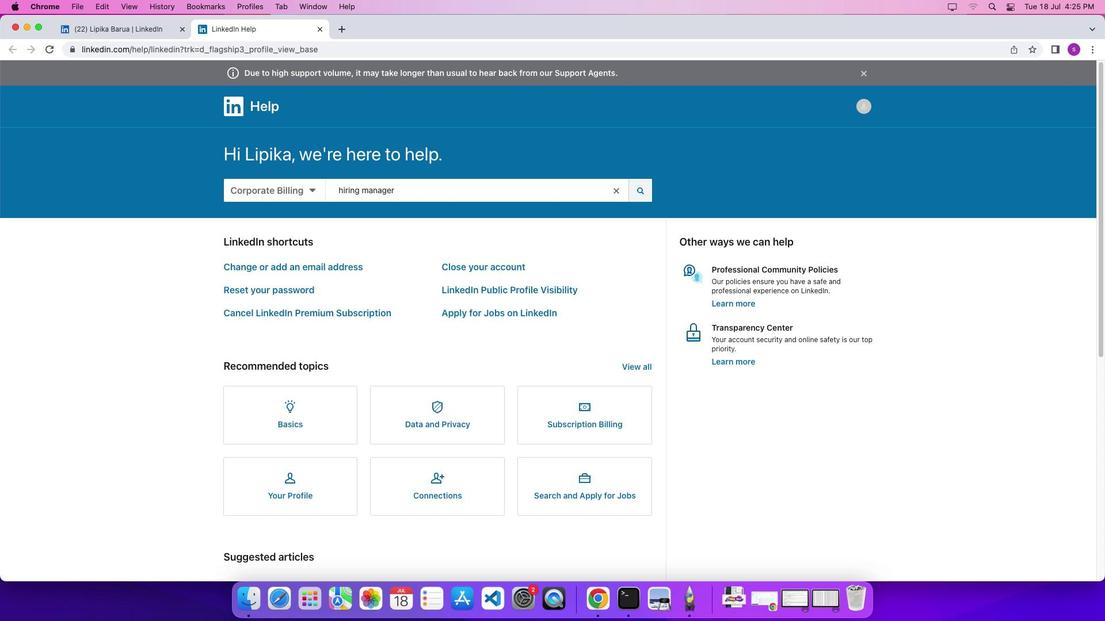 
Action: Mouse moved to (659, 206)
Screenshot: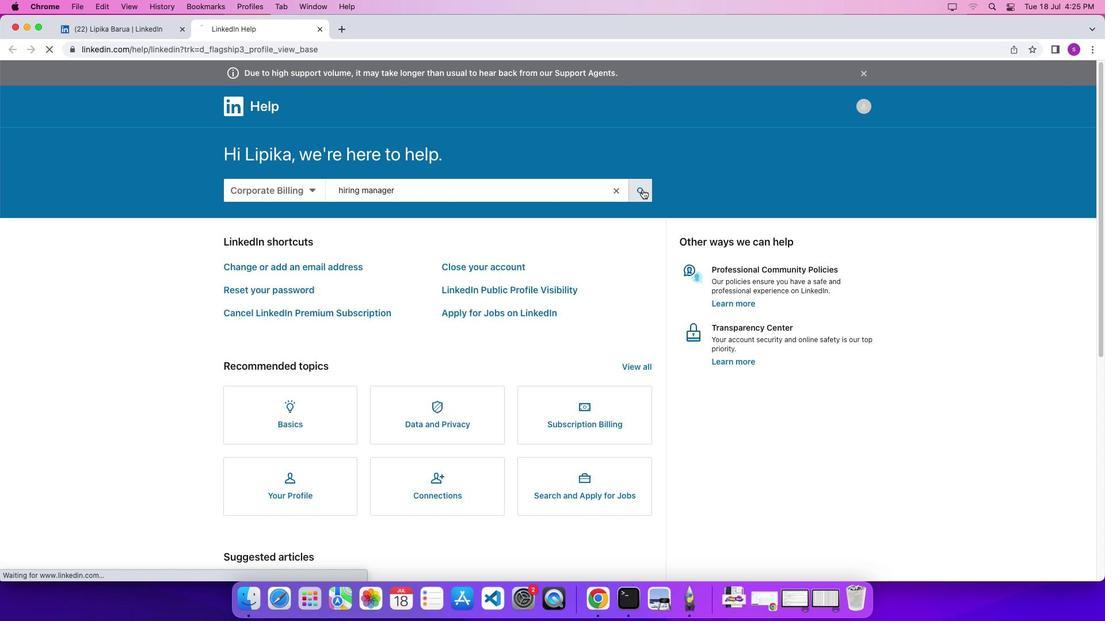 
Action: Mouse pressed left at (659, 206)
Screenshot: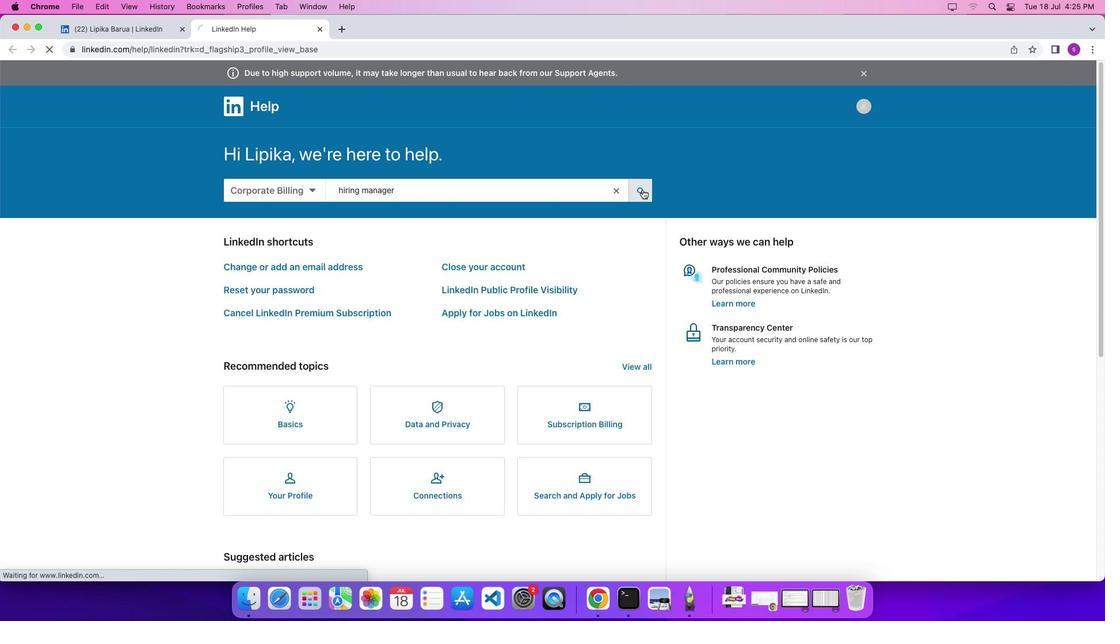 
